 Task: Select the Auckland Time as time zone for the schedule.
Action: Mouse moved to (158, 431)
Screenshot: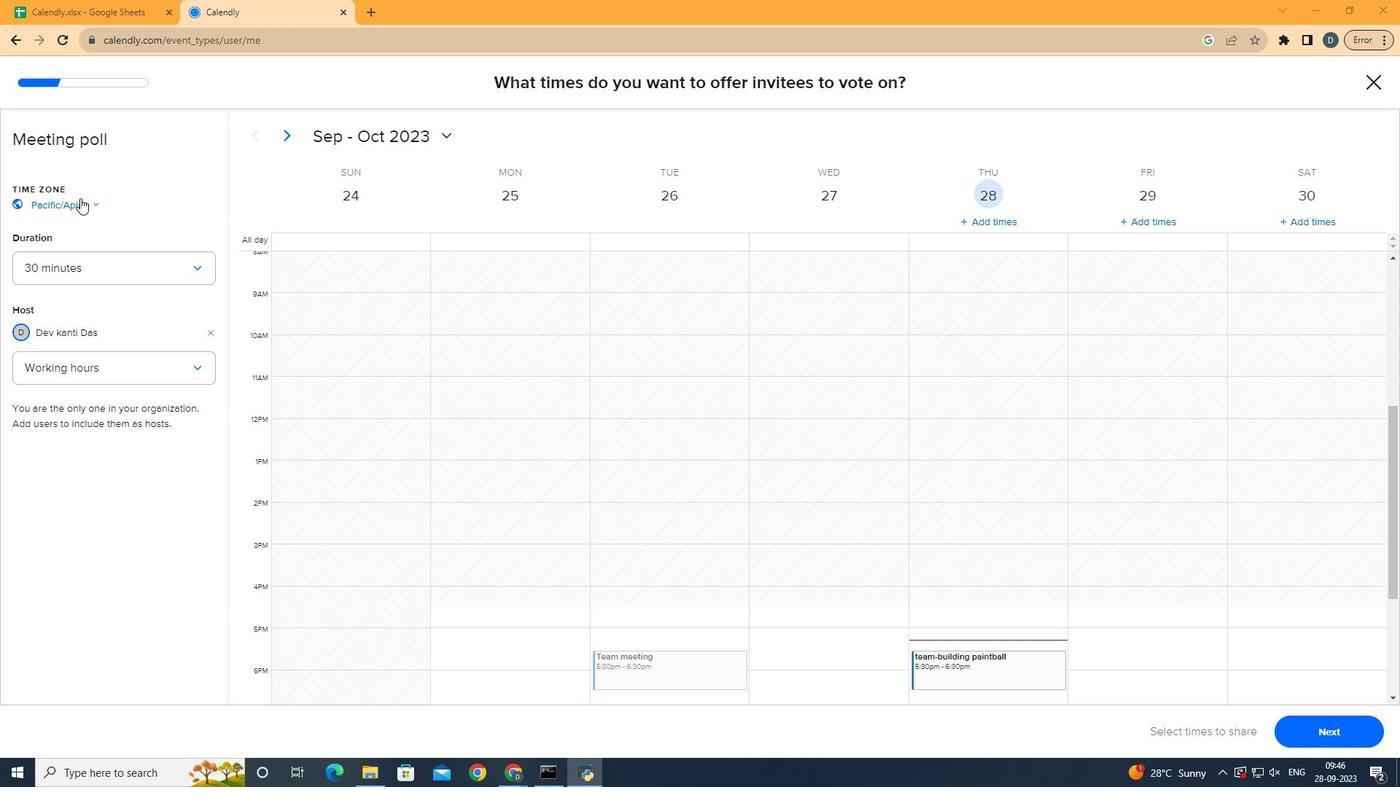 
Action: Mouse pressed left at (158, 431)
Screenshot: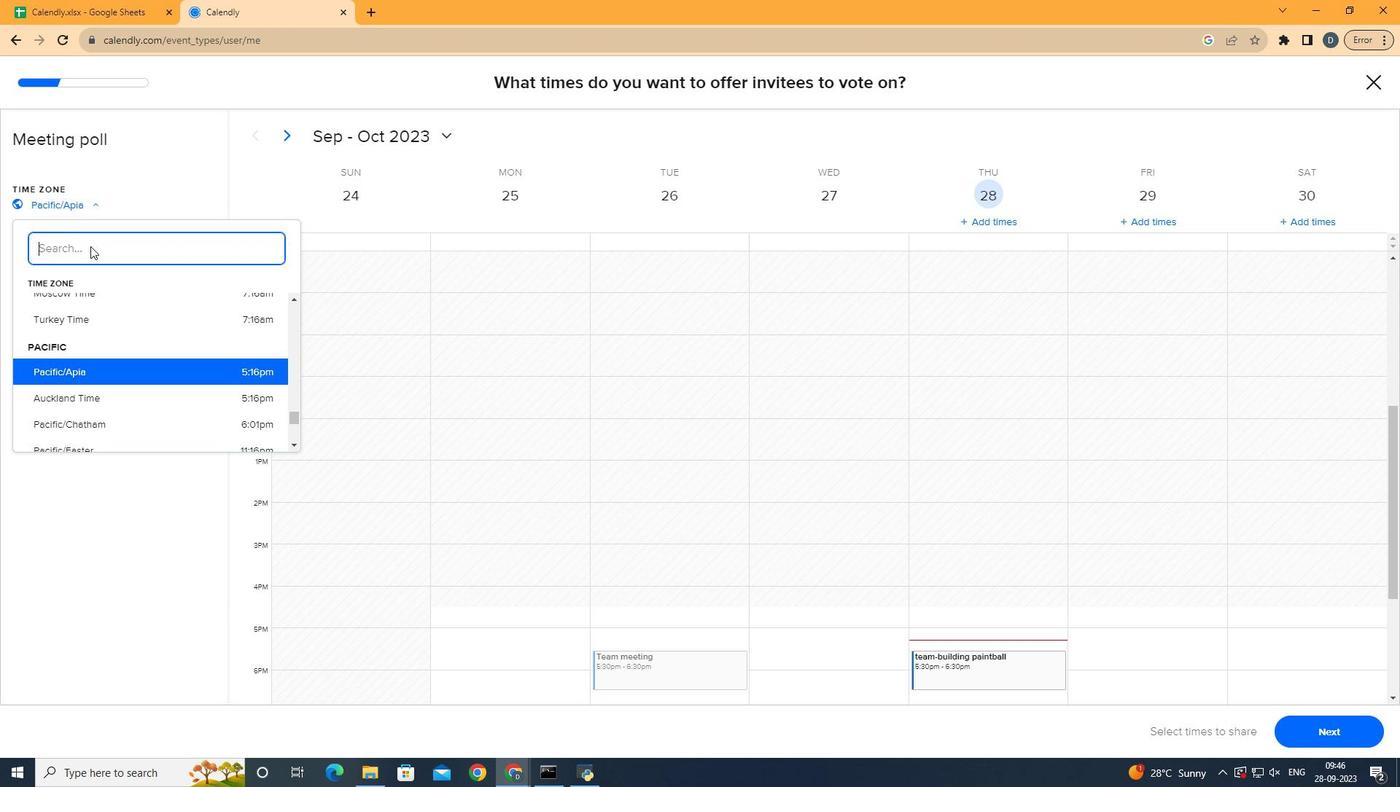 
Action: Mouse moved to (129, 496)
Screenshot: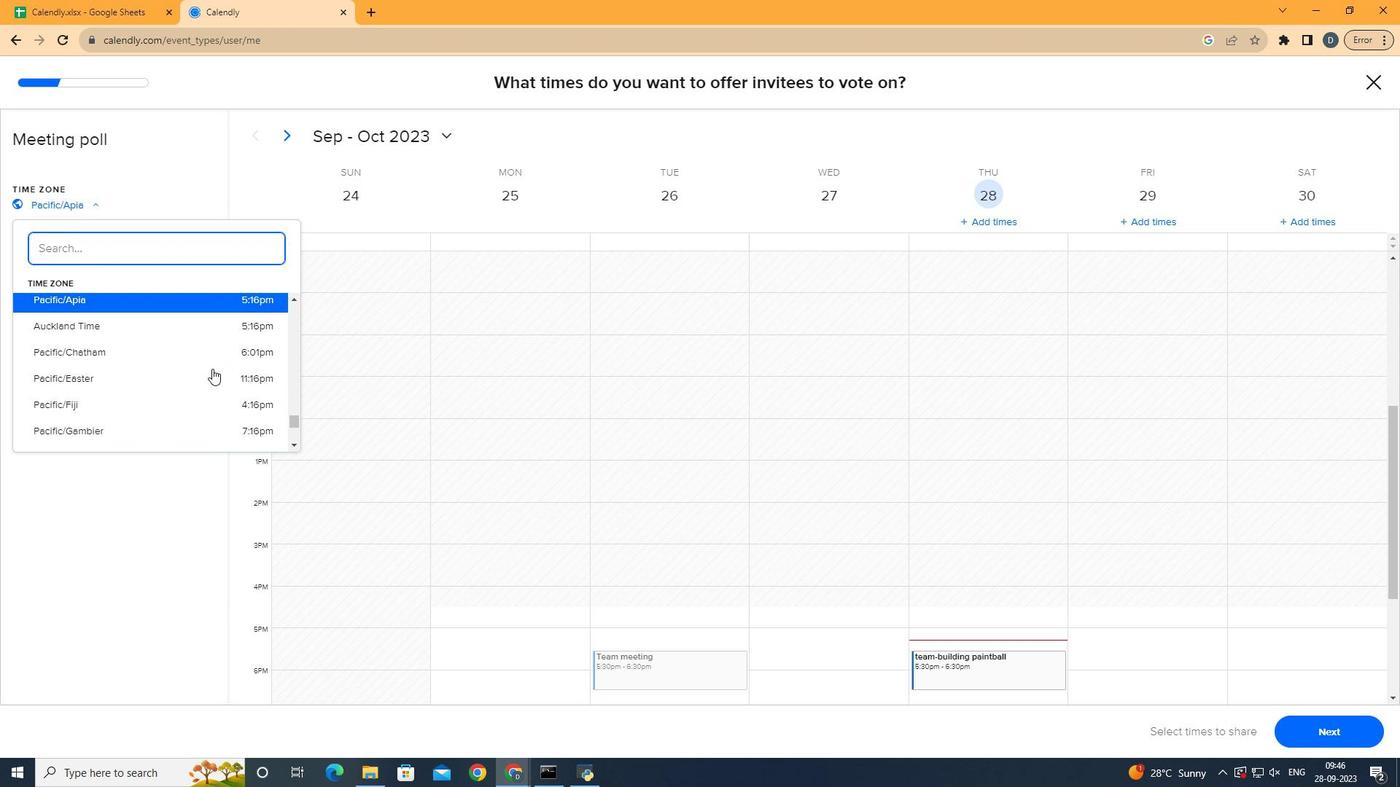 
Action: Mouse scrolled (129, 496) with delta (0, 0)
Screenshot: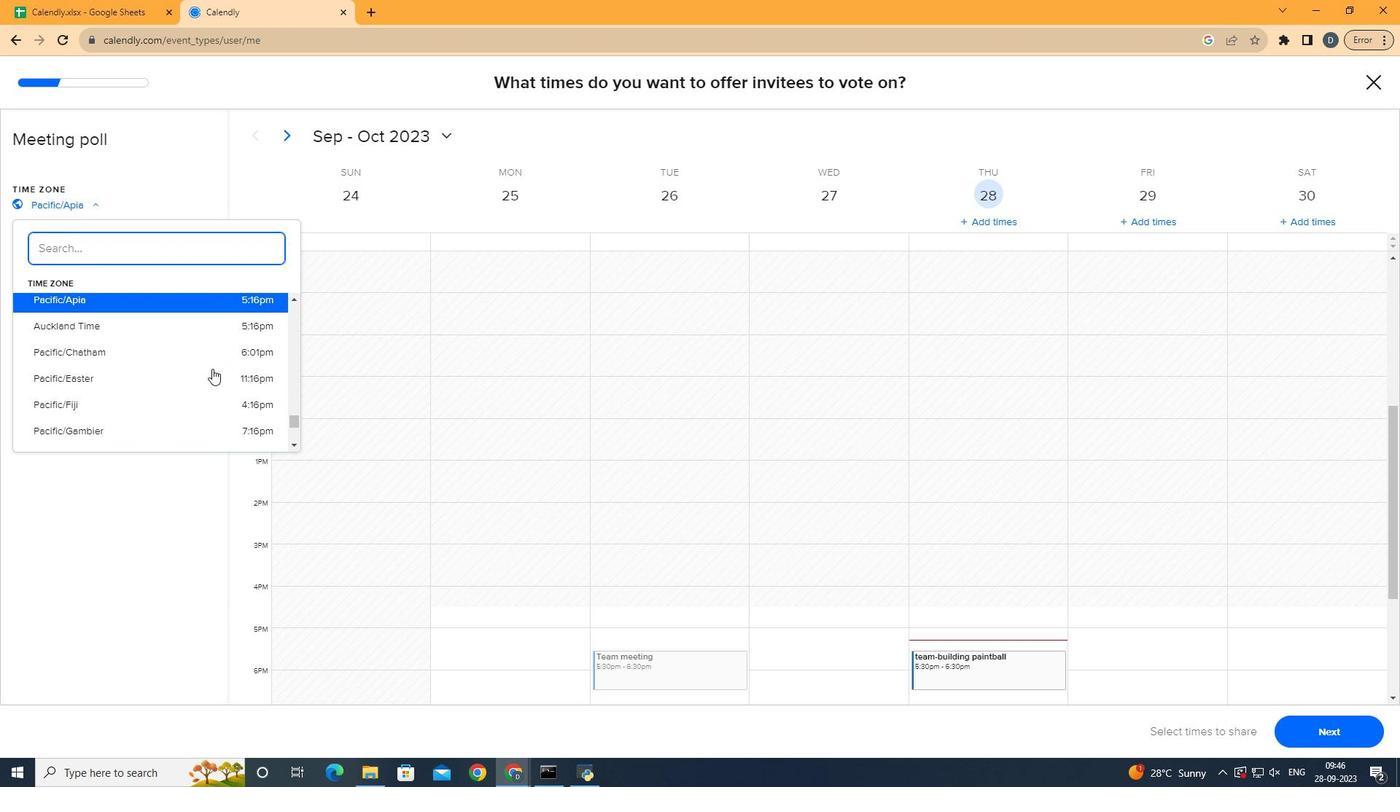 
Action: Mouse scrolled (129, 496) with delta (0, 0)
Screenshot: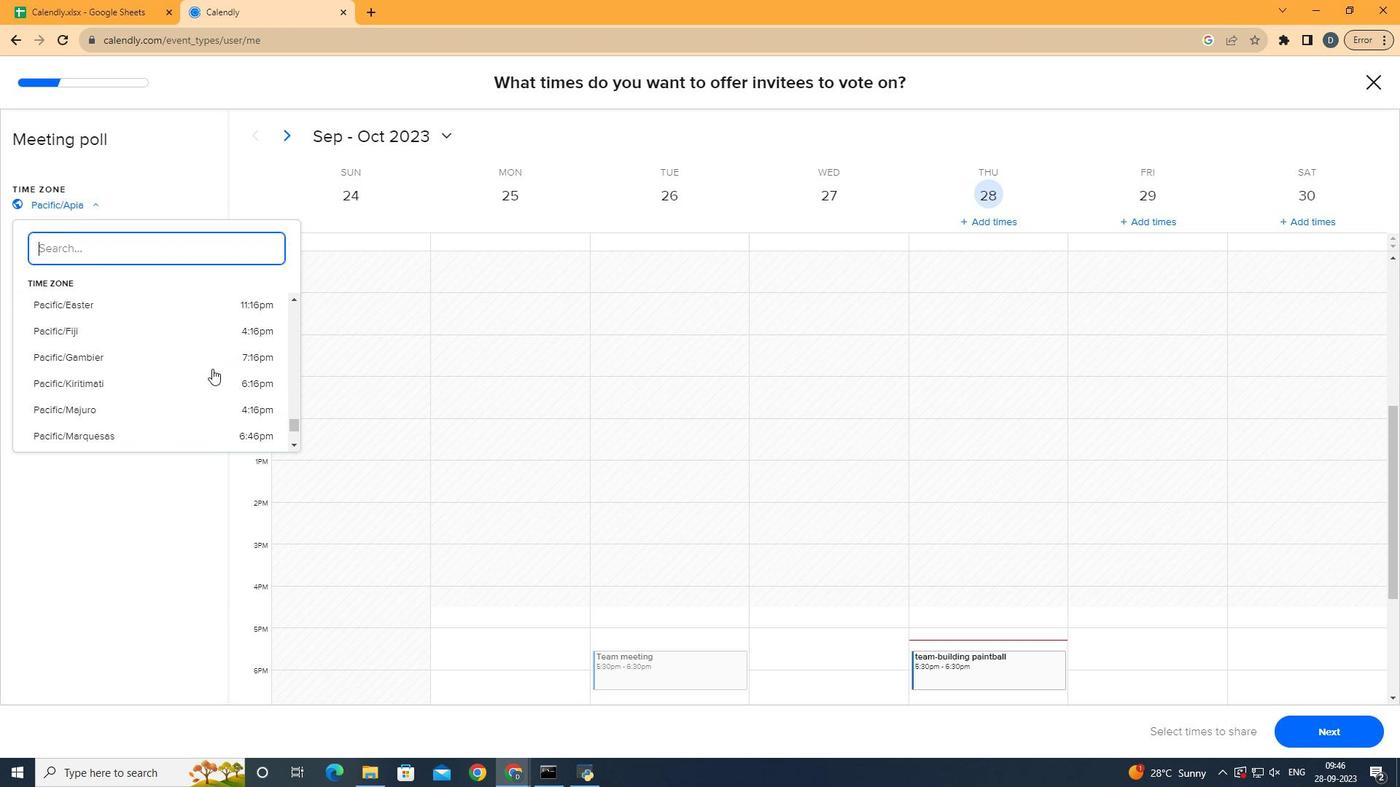
Action: Mouse scrolled (129, 496) with delta (0, 0)
Screenshot: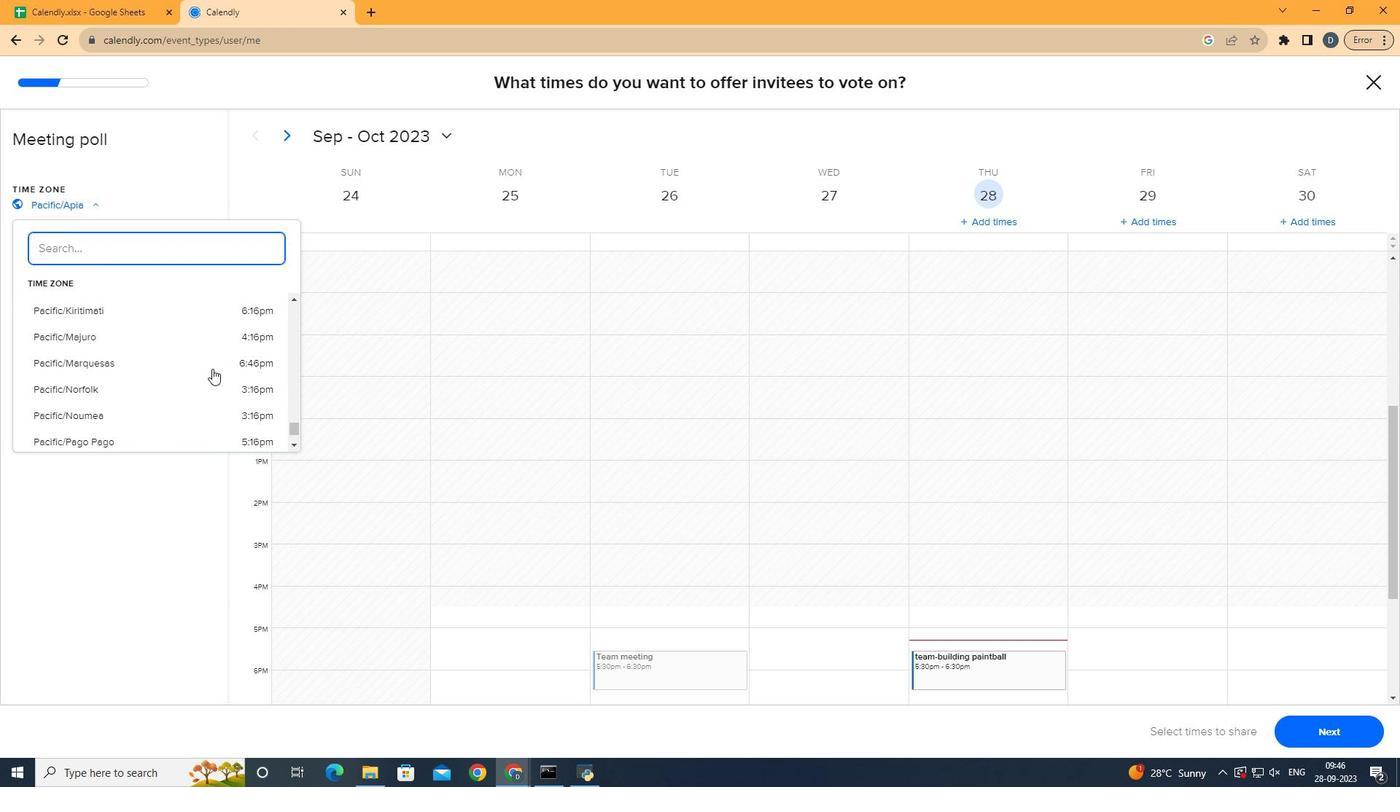 
Action: Mouse scrolled (129, 496) with delta (0, 0)
Screenshot: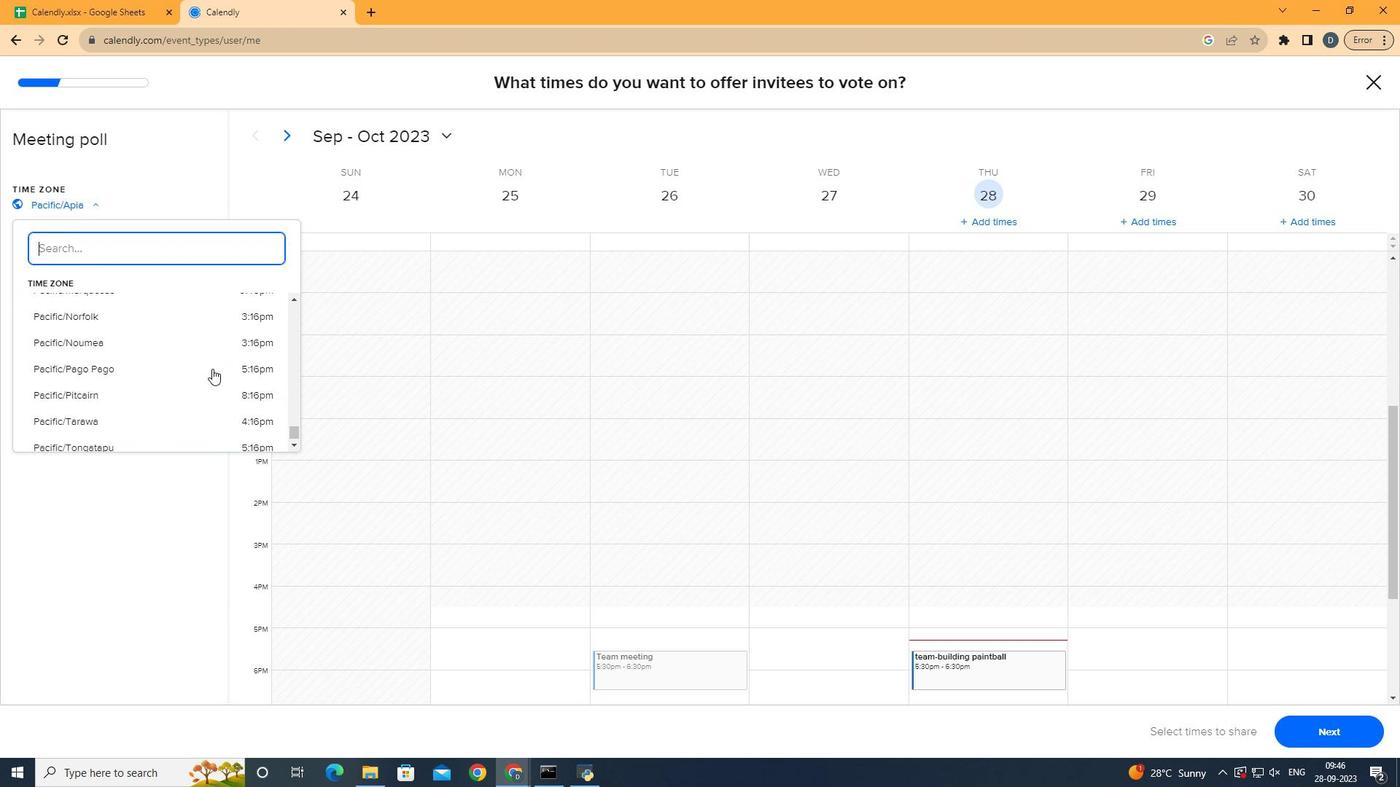 
Action: Mouse scrolled (129, 496) with delta (0, 0)
Screenshot: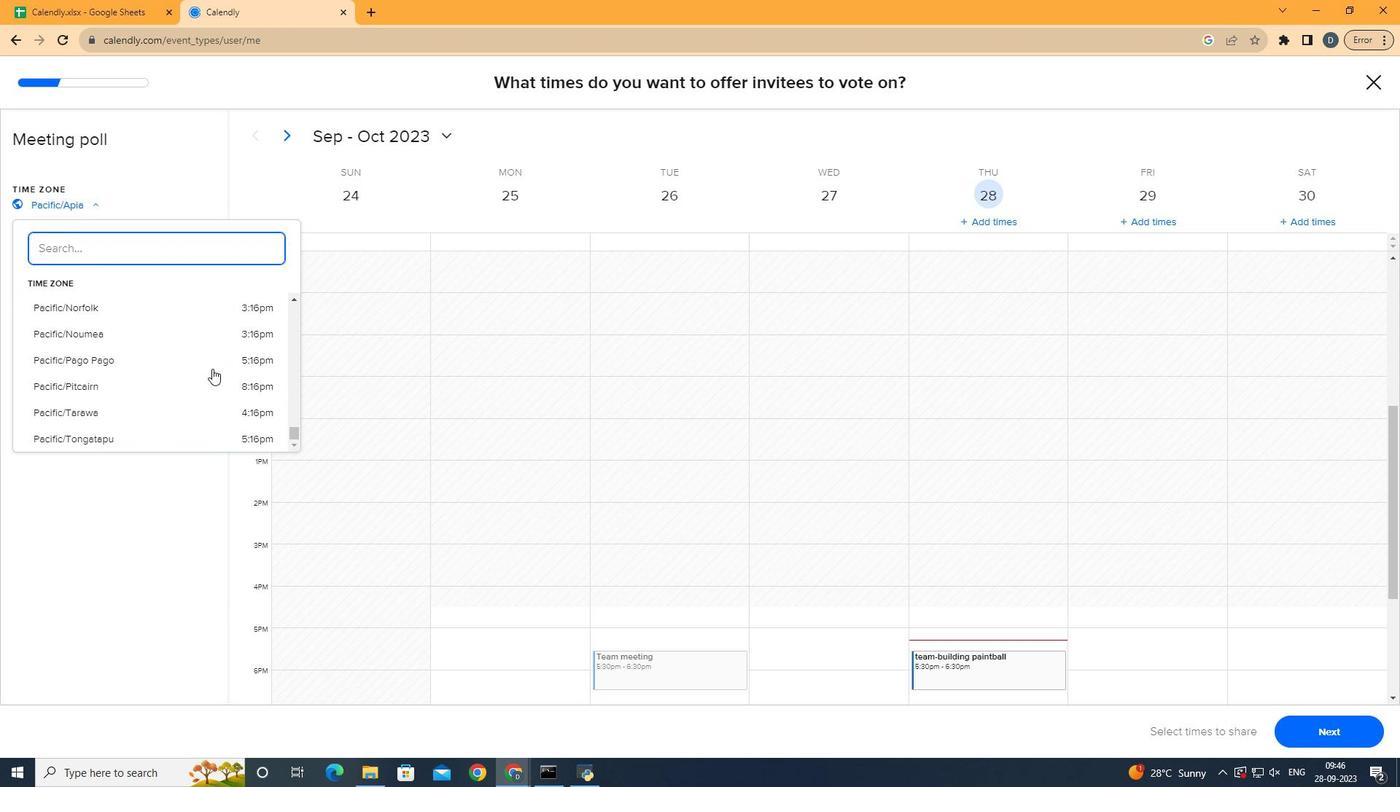 
Action: Mouse scrolled (129, 496) with delta (0, 0)
Screenshot: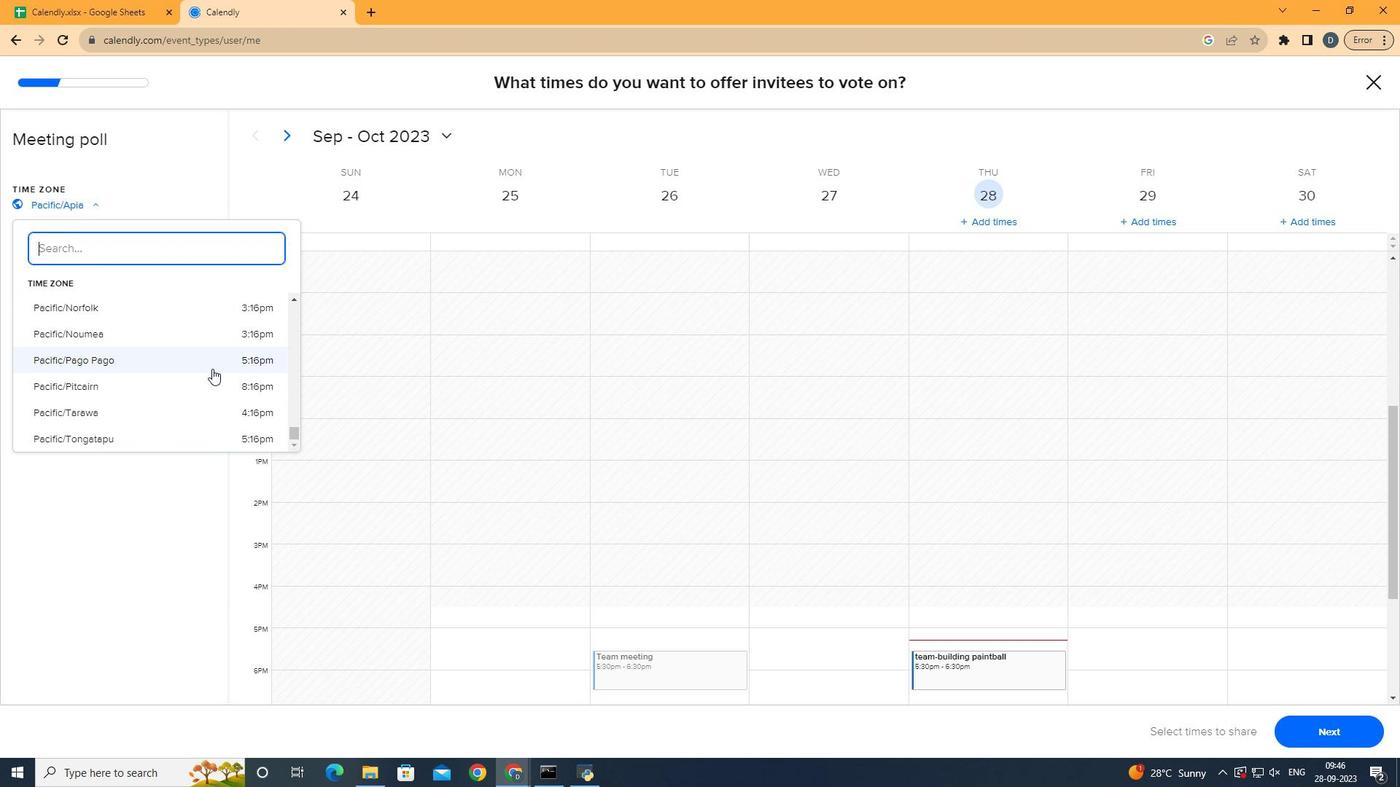 
Action: Mouse moved to (127, 500)
Screenshot: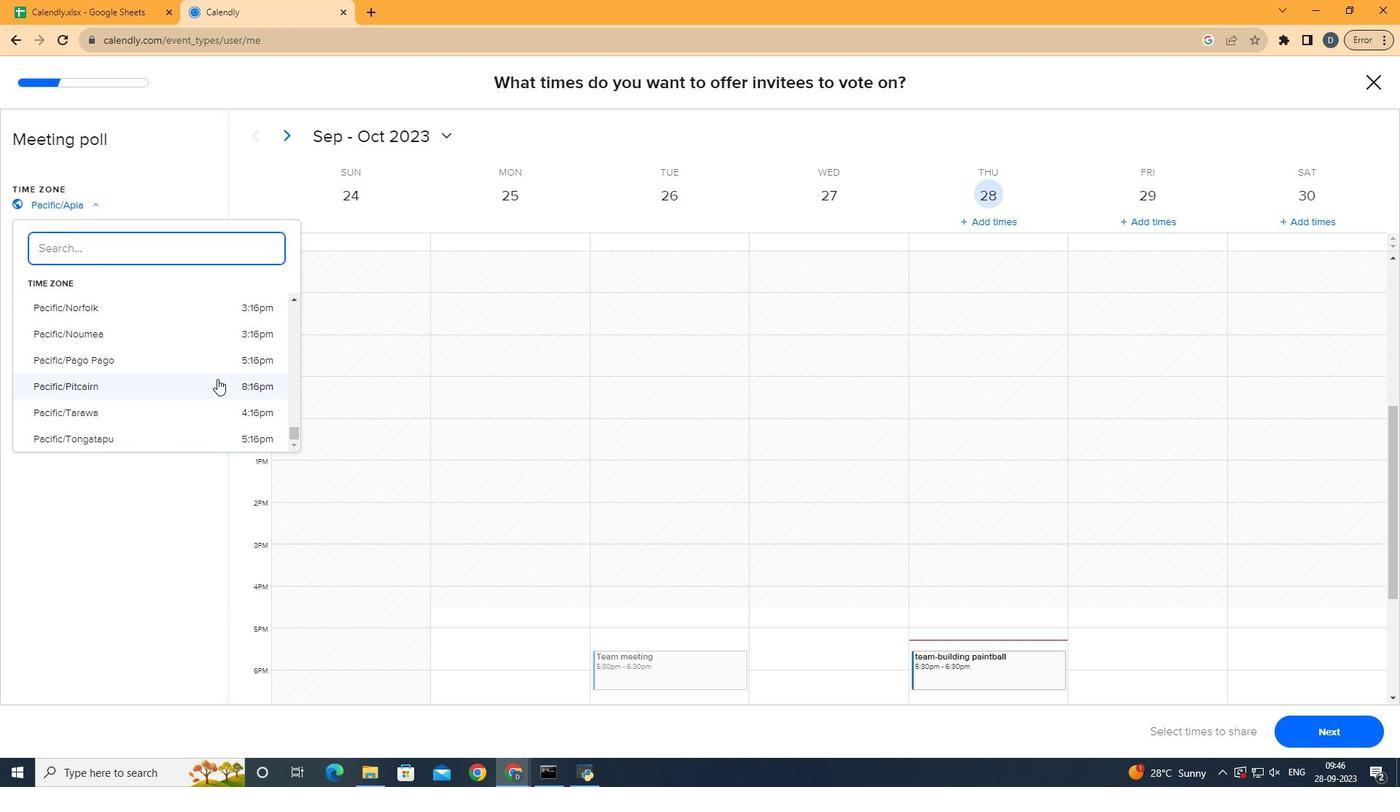 
Action: Mouse scrolled (127, 500) with delta (0, 0)
Screenshot: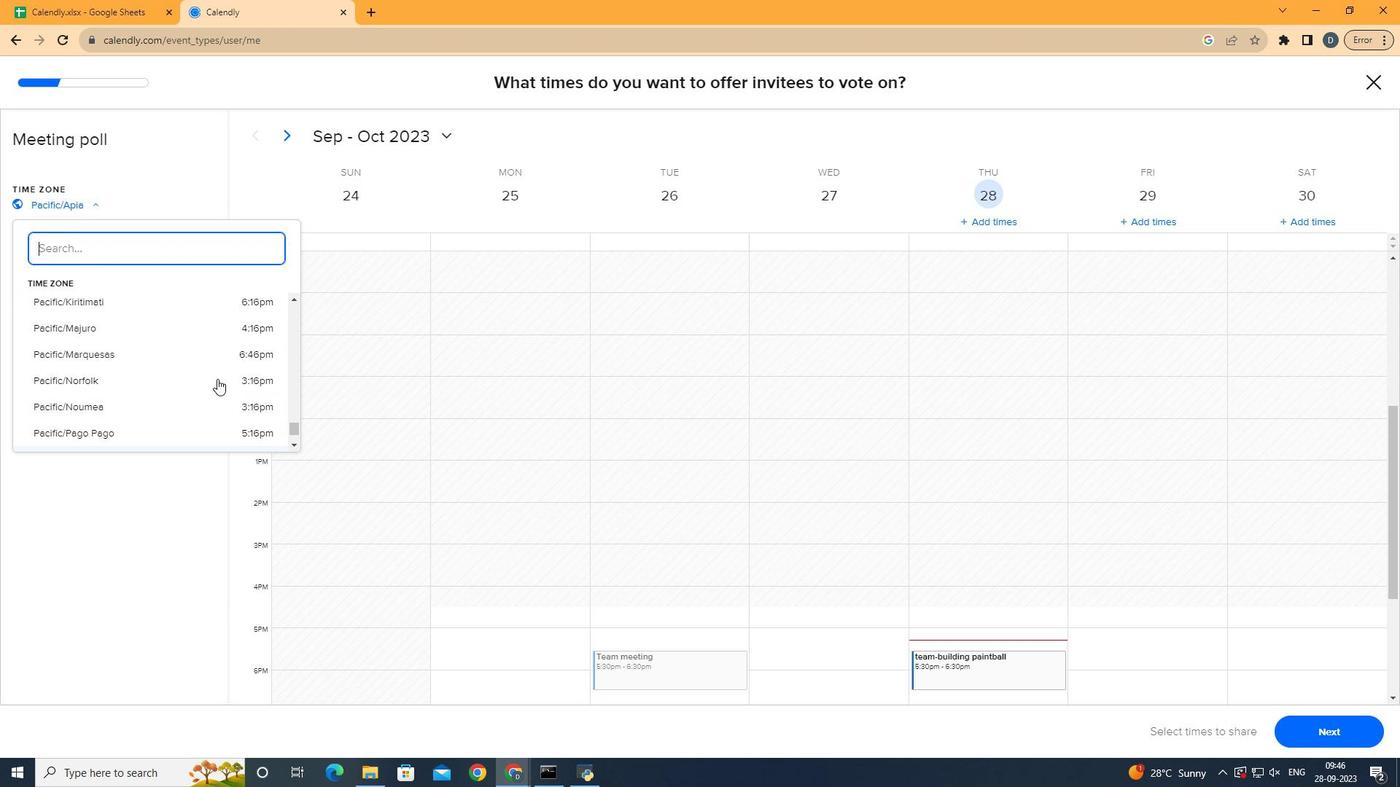 
Action: Mouse scrolled (127, 500) with delta (0, 0)
Screenshot: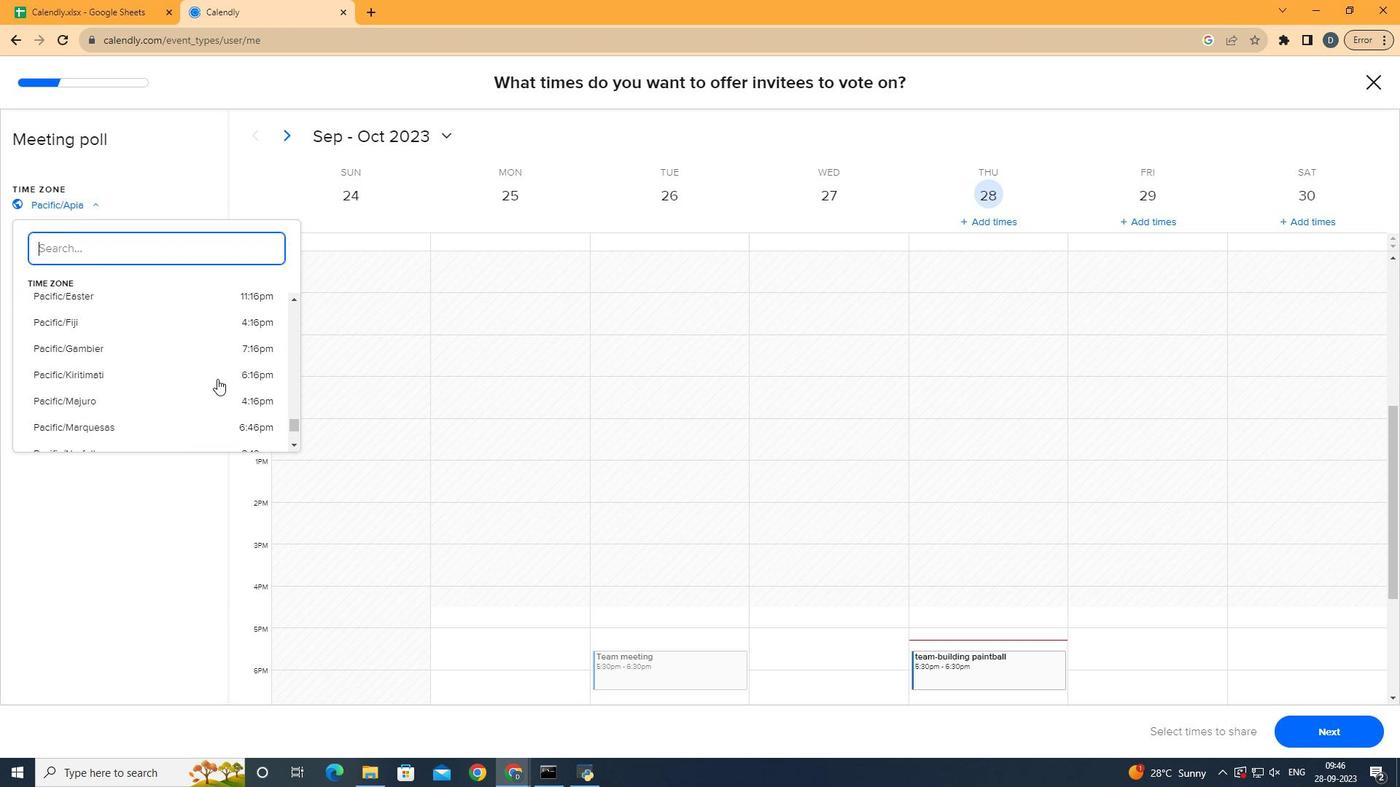 
Action: Mouse scrolled (127, 500) with delta (0, 0)
Screenshot: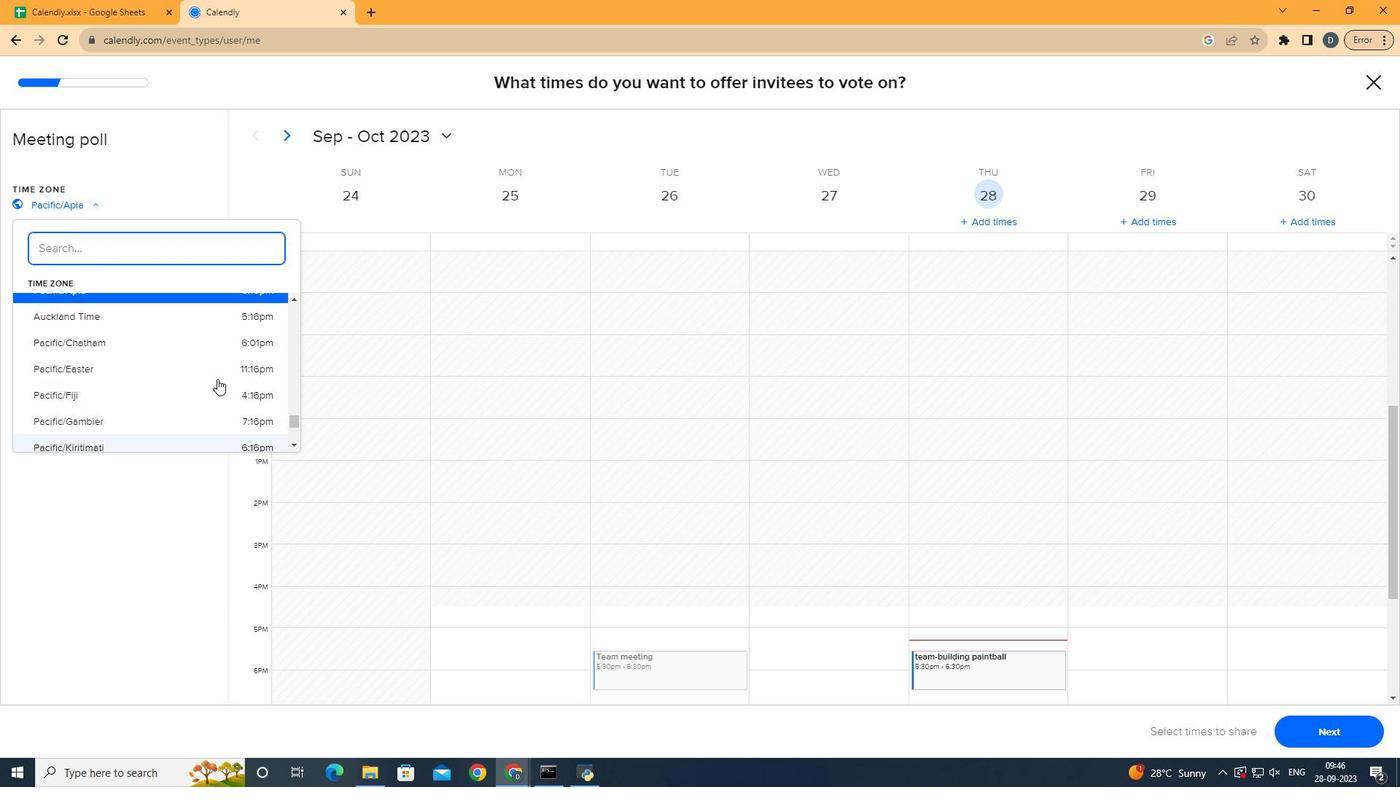 
Action: Mouse moved to (128, 499)
Screenshot: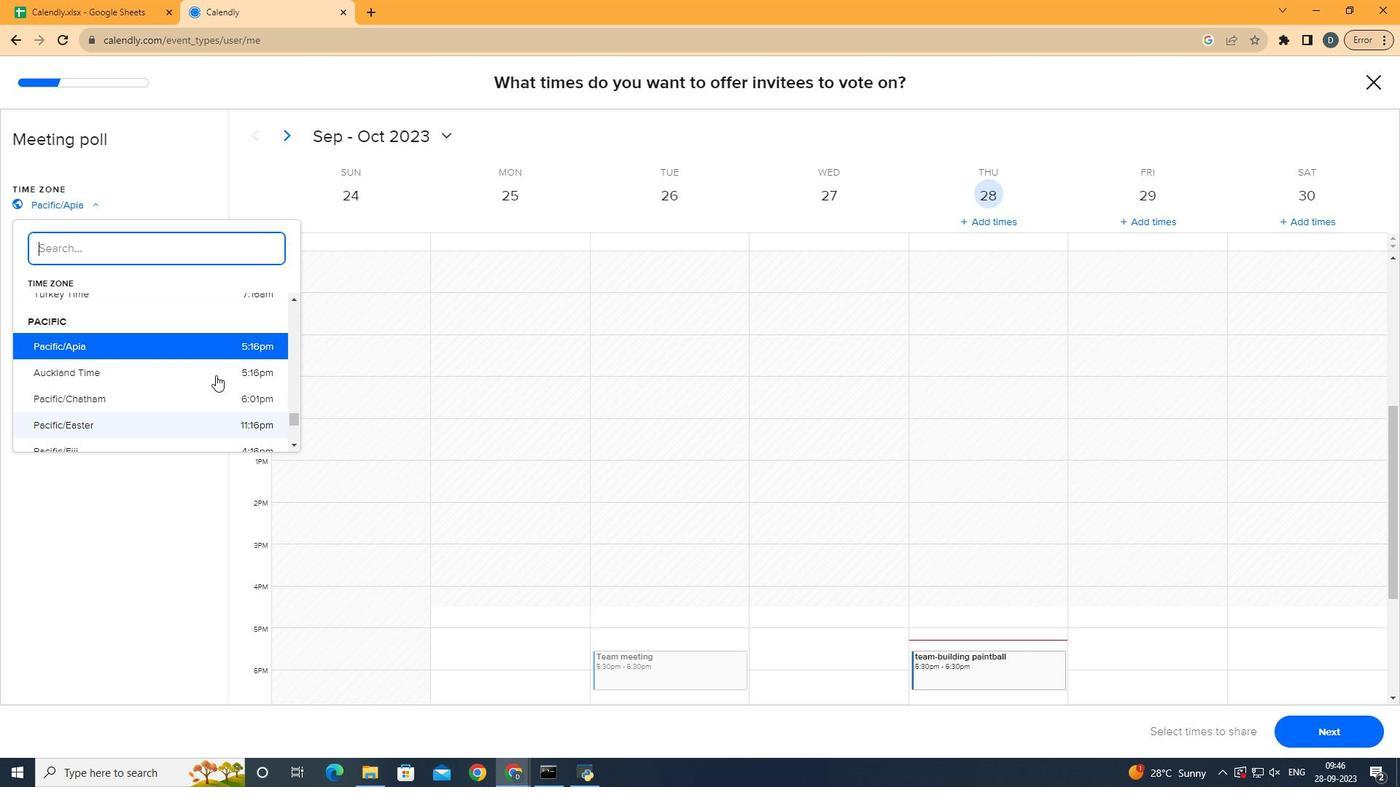 
Action: Mouse scrolled (128, 499) with delta (0, 0)
Screenshot: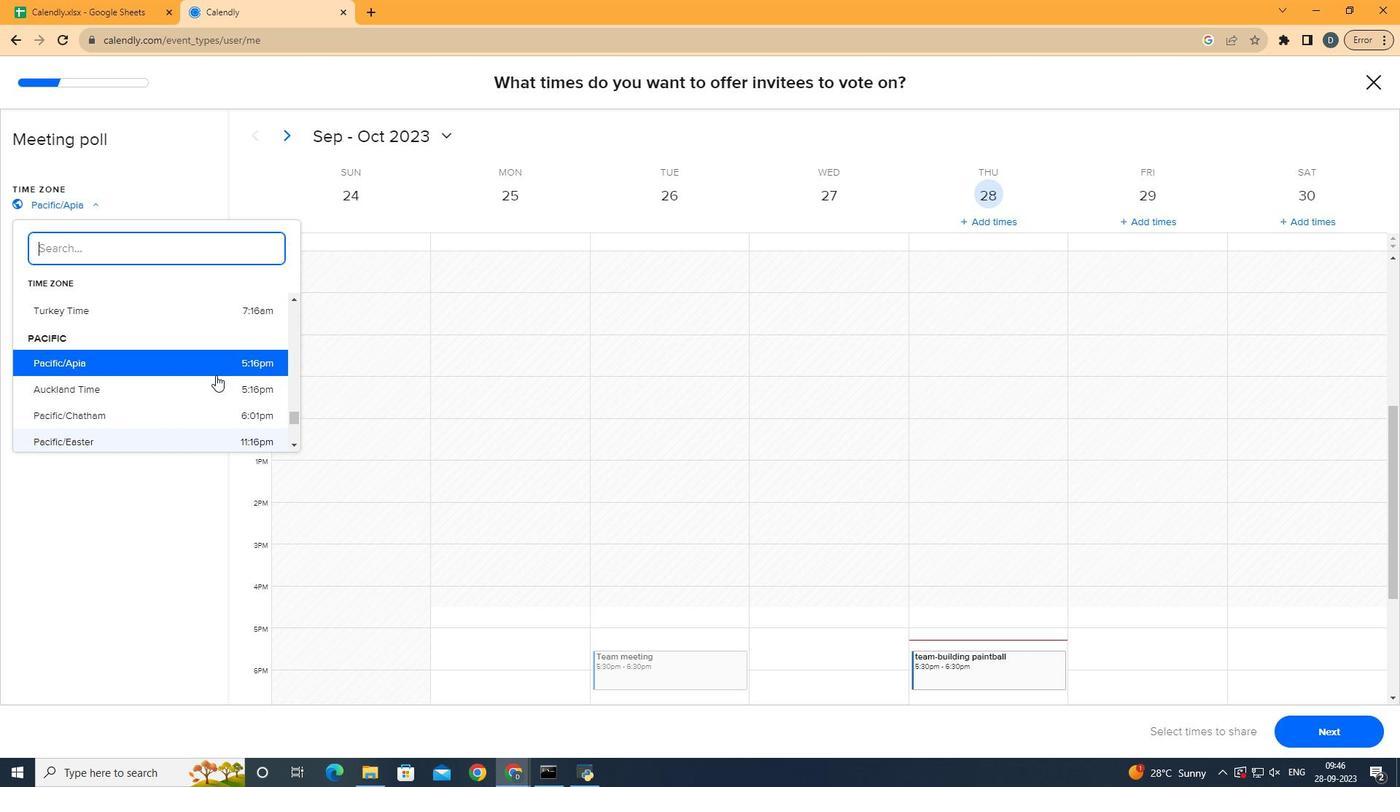 
Action: Mouse scrolled (128, 498) with delta (0, 0)
Screenshot: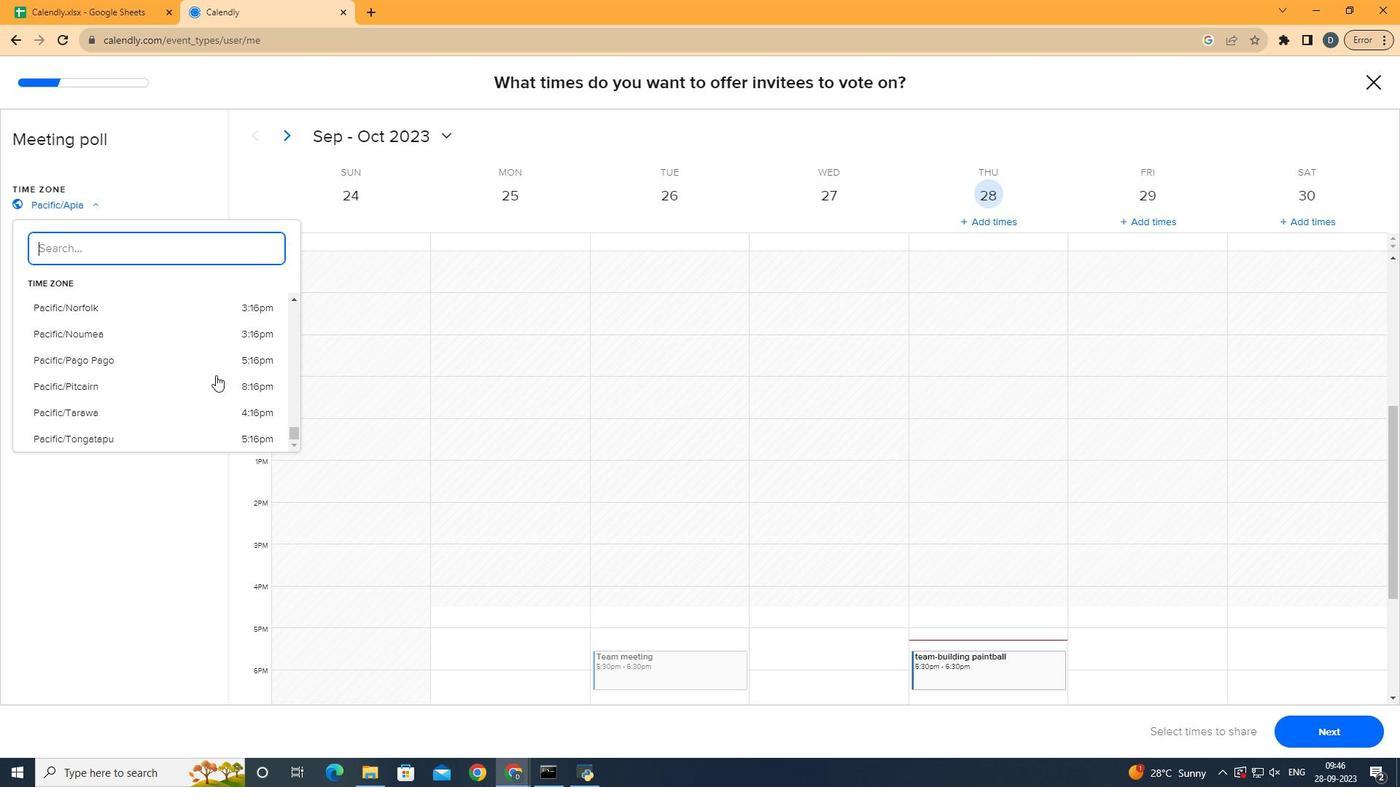 
Action: Mouse scrolled (128, 498) with delta (0, 0)
Screenshot: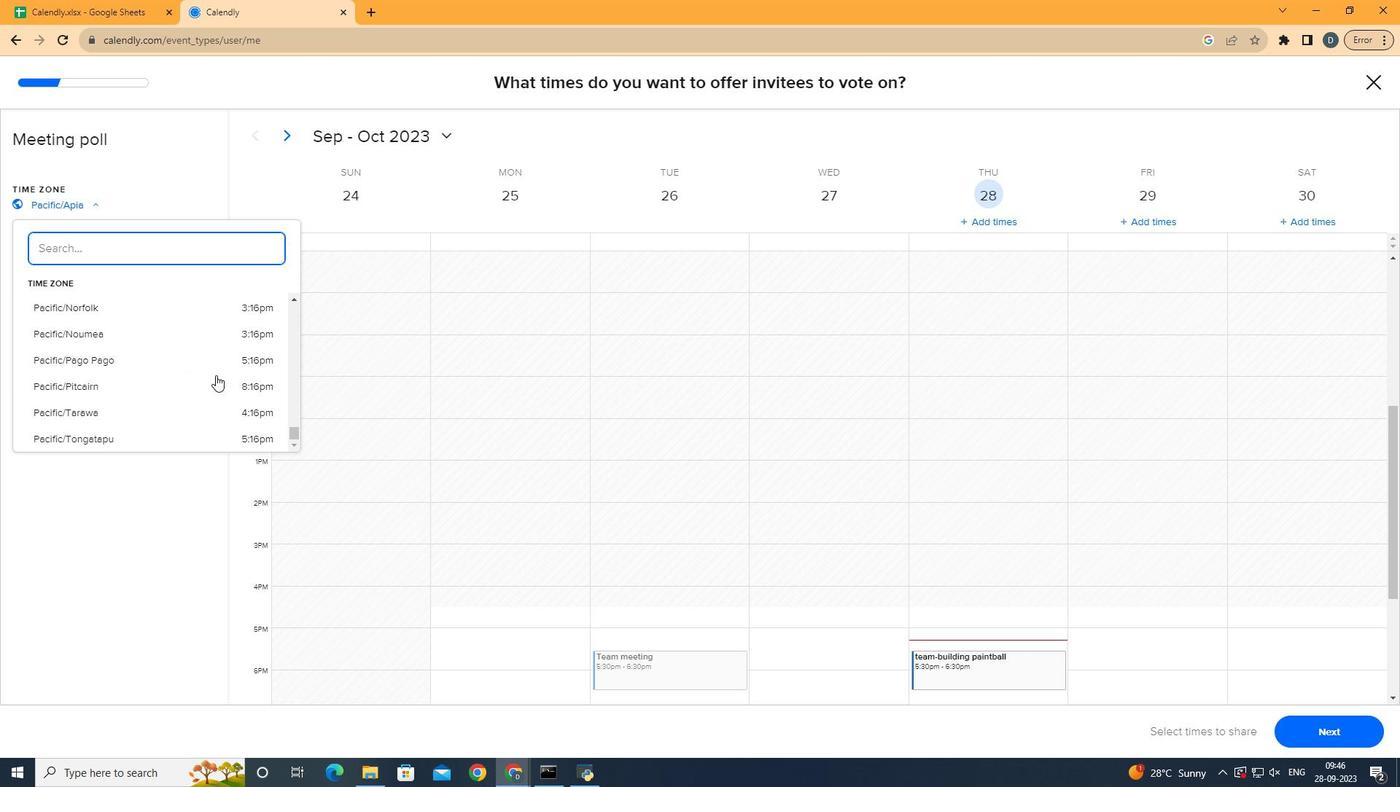 
Action: Mouse scrolled (128, 498) with delta (0, 0)
Screenshot: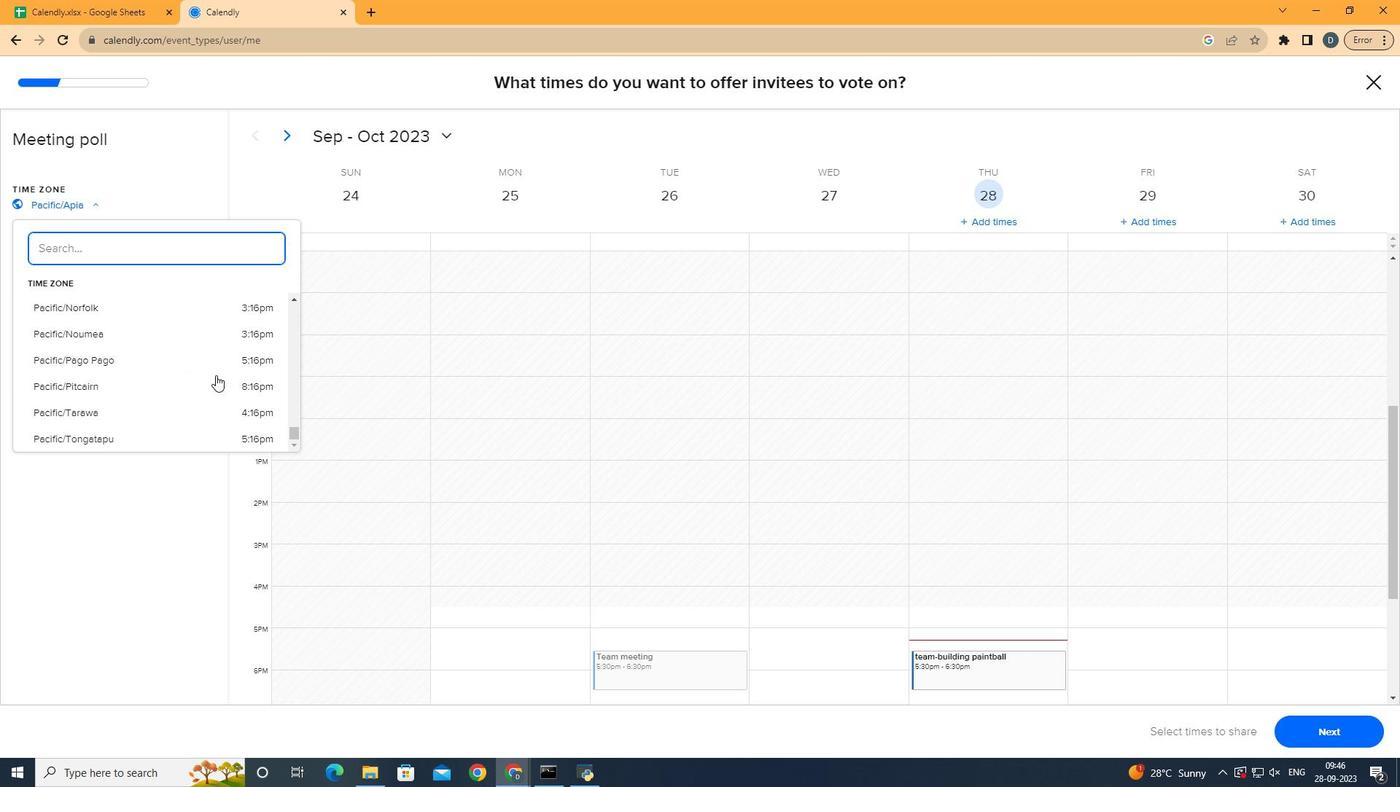 
Action: Mouse scrolled (128, 498) with delta (0, 0)
Screenshot: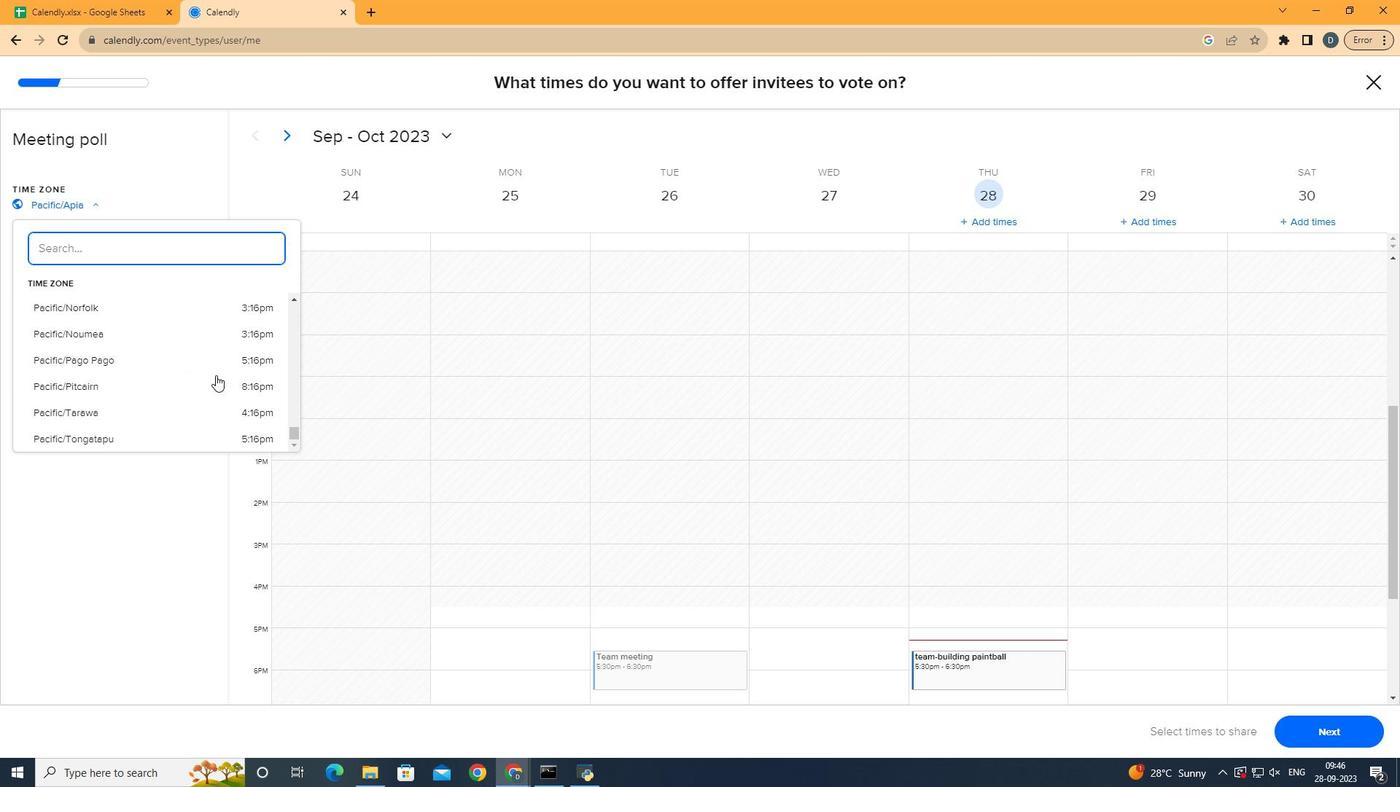 
Action: Mouse scrolled (128, 498) with delta (0, 0)
Screenshot: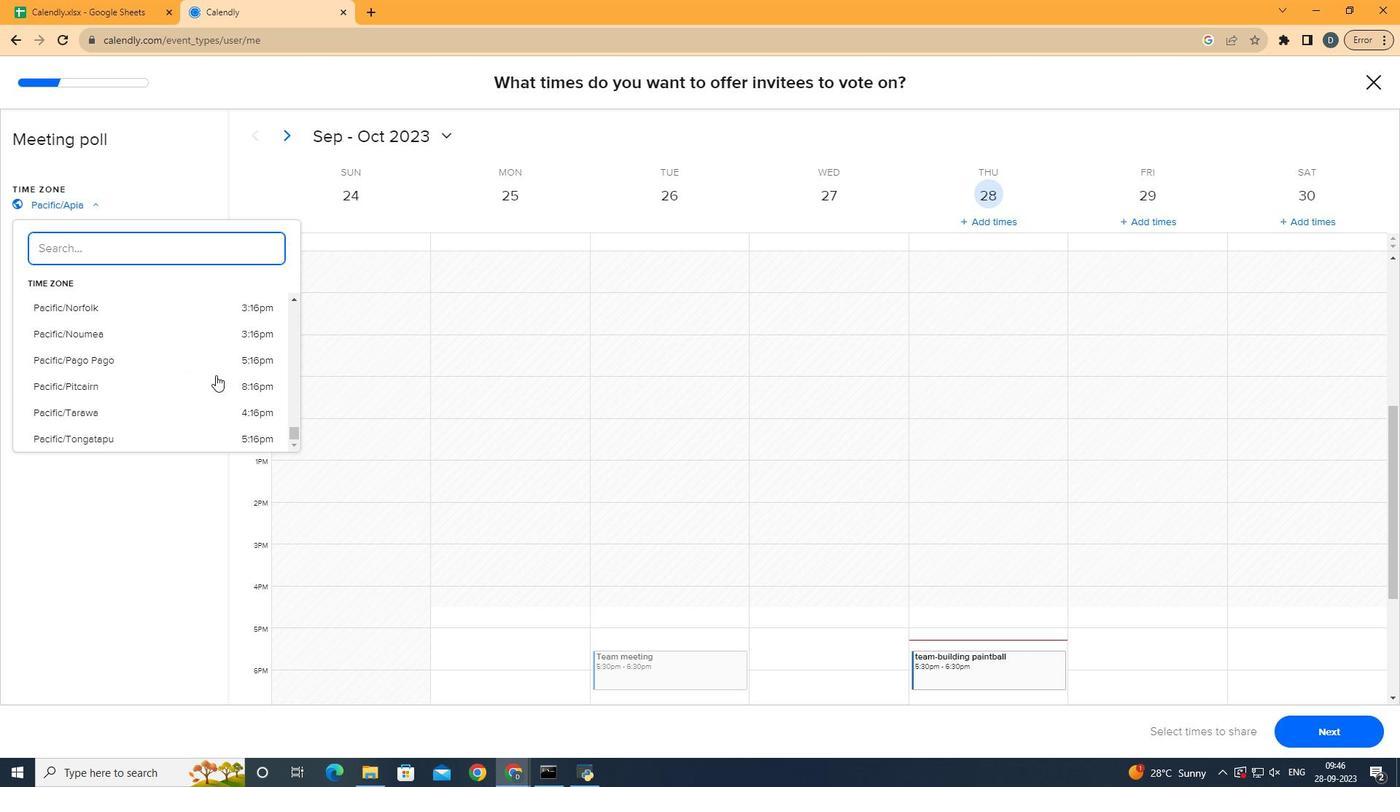 
Action: Mouse scrolled (128, 498) with delta (0, 0)
Screenshot: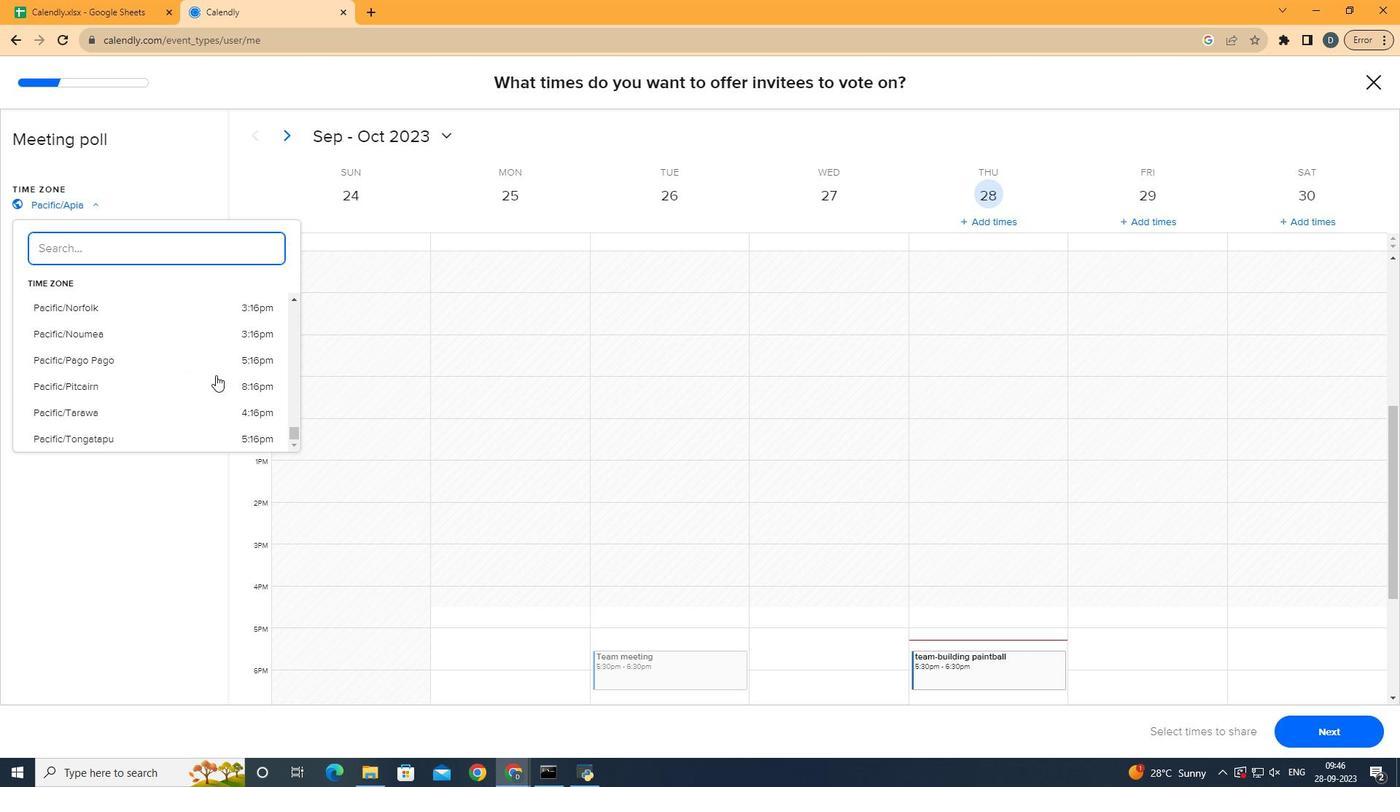 
Action: Mouse scrolled (128, 499) with delta (0, 0)
Screenshot: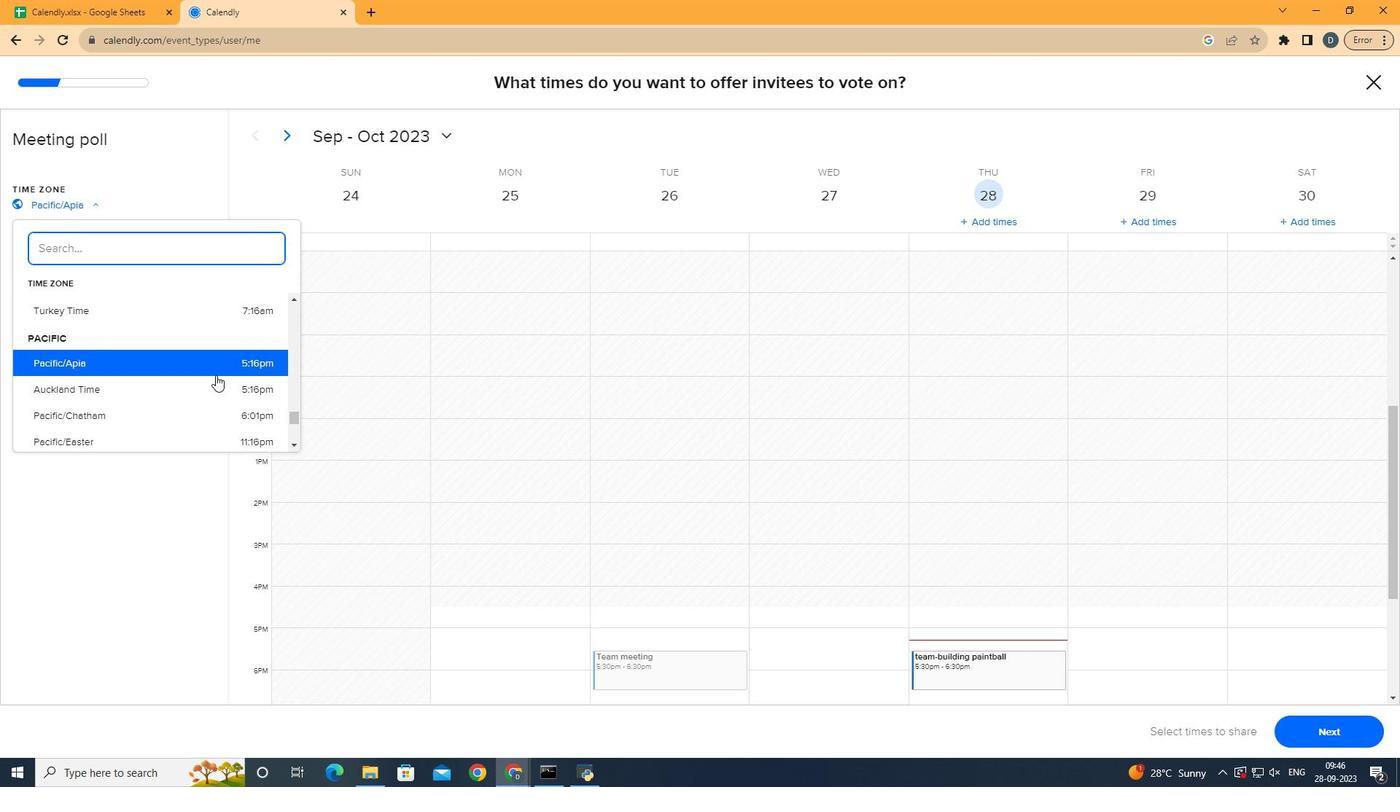 
Action: Mouse scrolled (128, 499) with delta (0, 0)
Screenshot: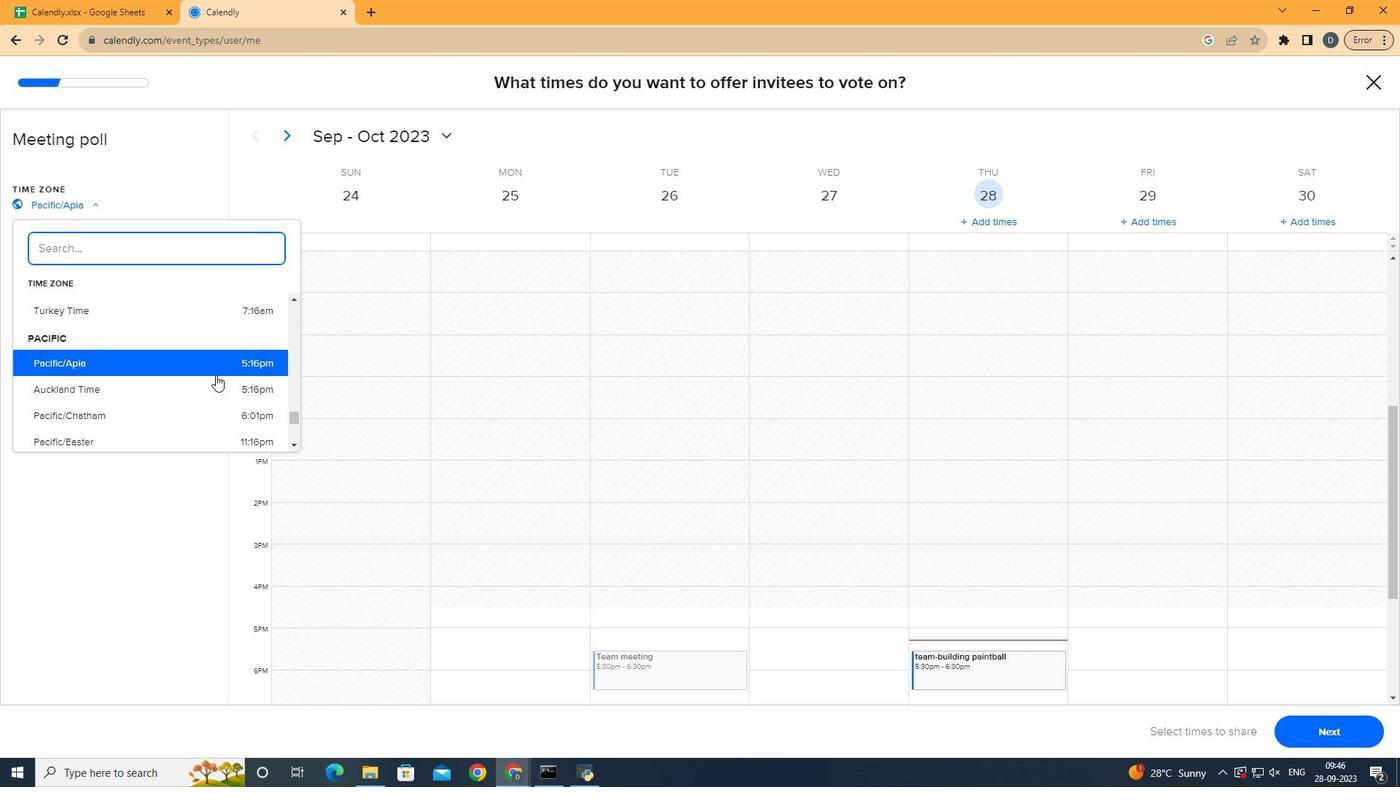 
Action: Mouse scrolled (128, 499) with delta (0, 0)
Screenshot: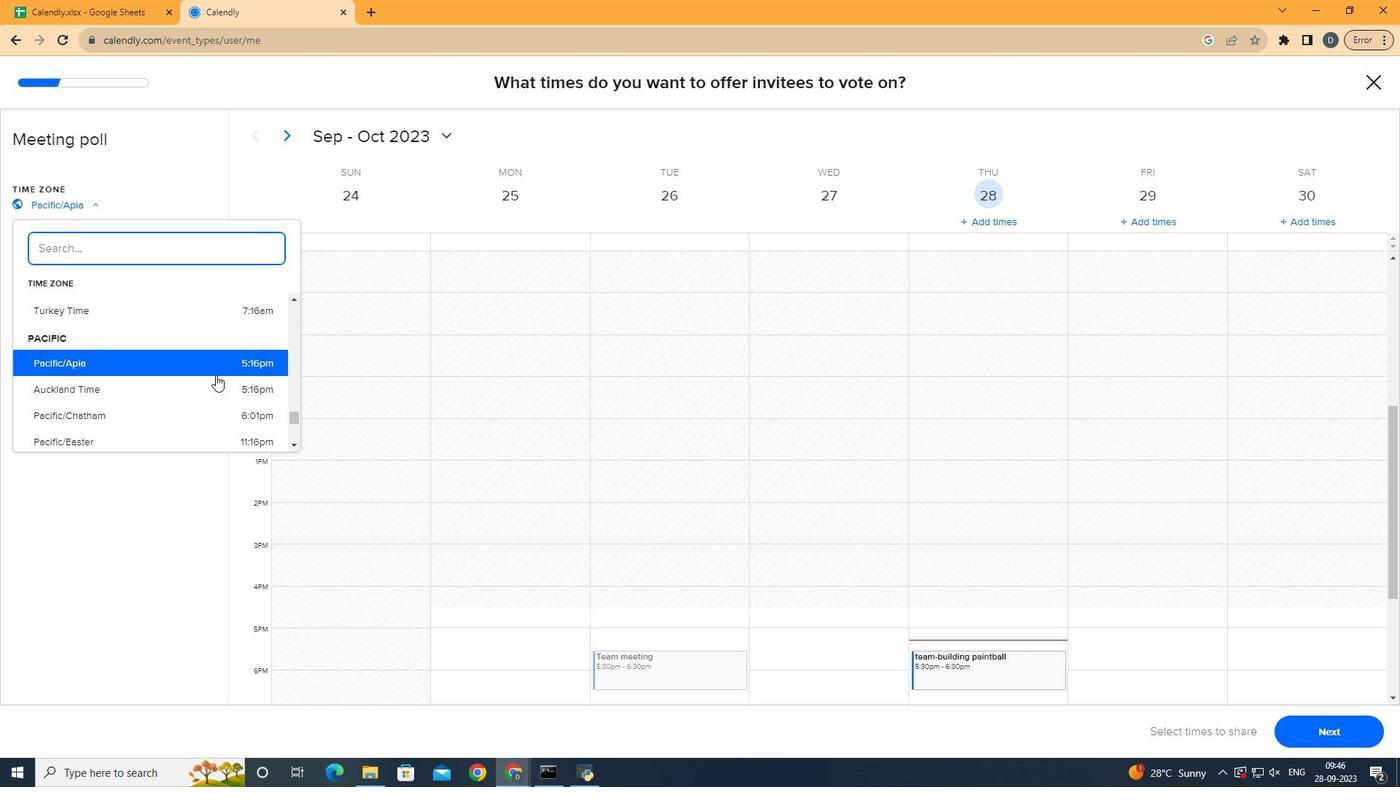 
Action: Mouse scrolled (128, 499) with delta (0, 0)
Screenshot: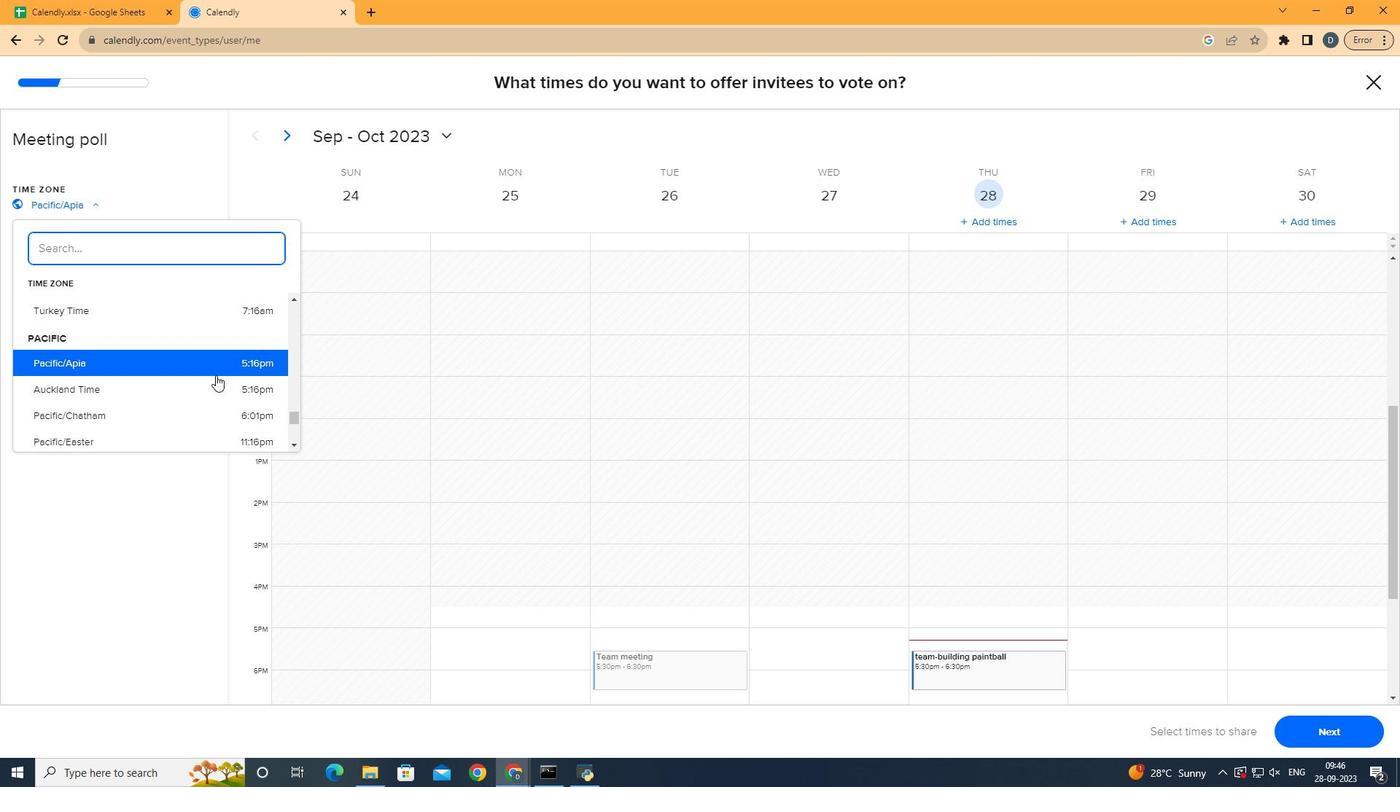 
Action: Mouse moved to (140, 505)
Screenshot: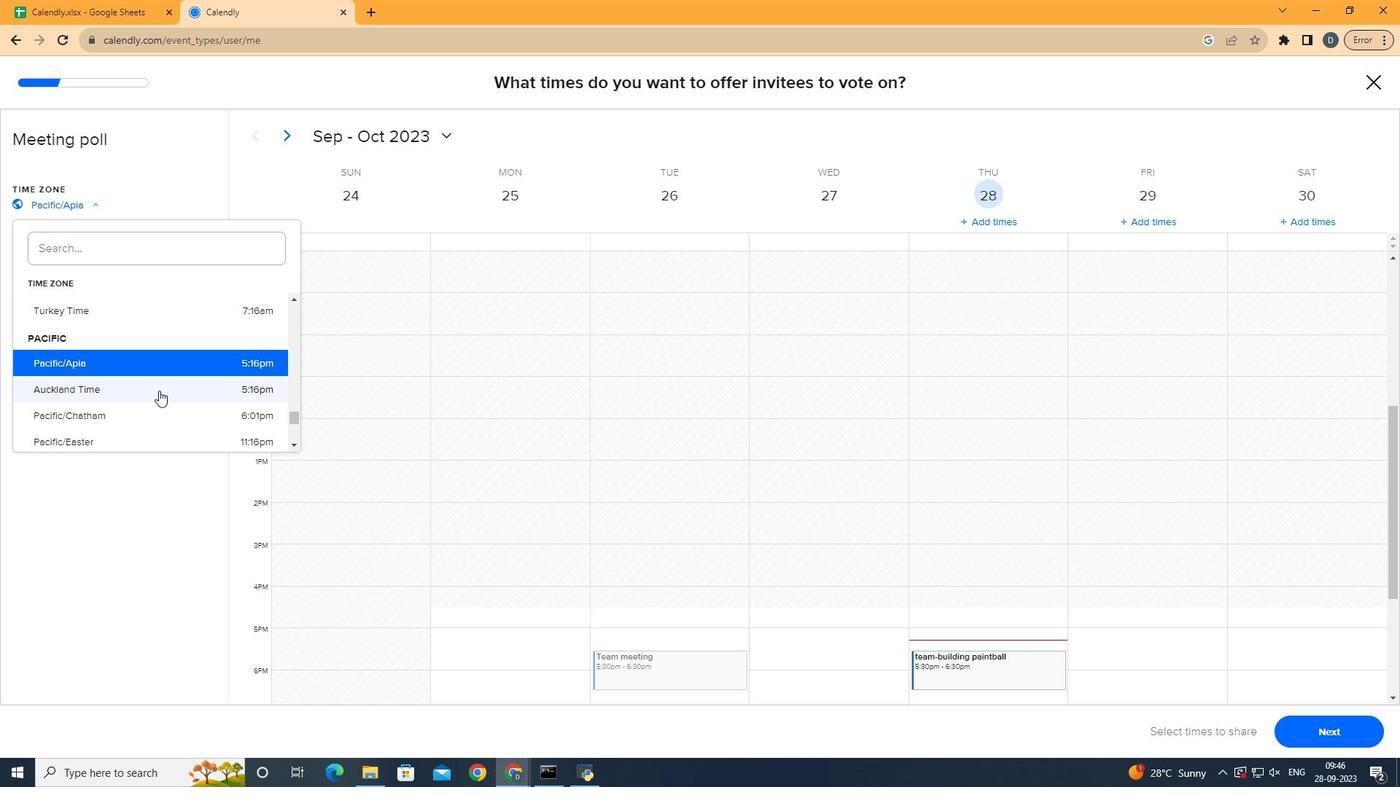 
Action: Mouse pressed left at (140, 505)
Screenshot: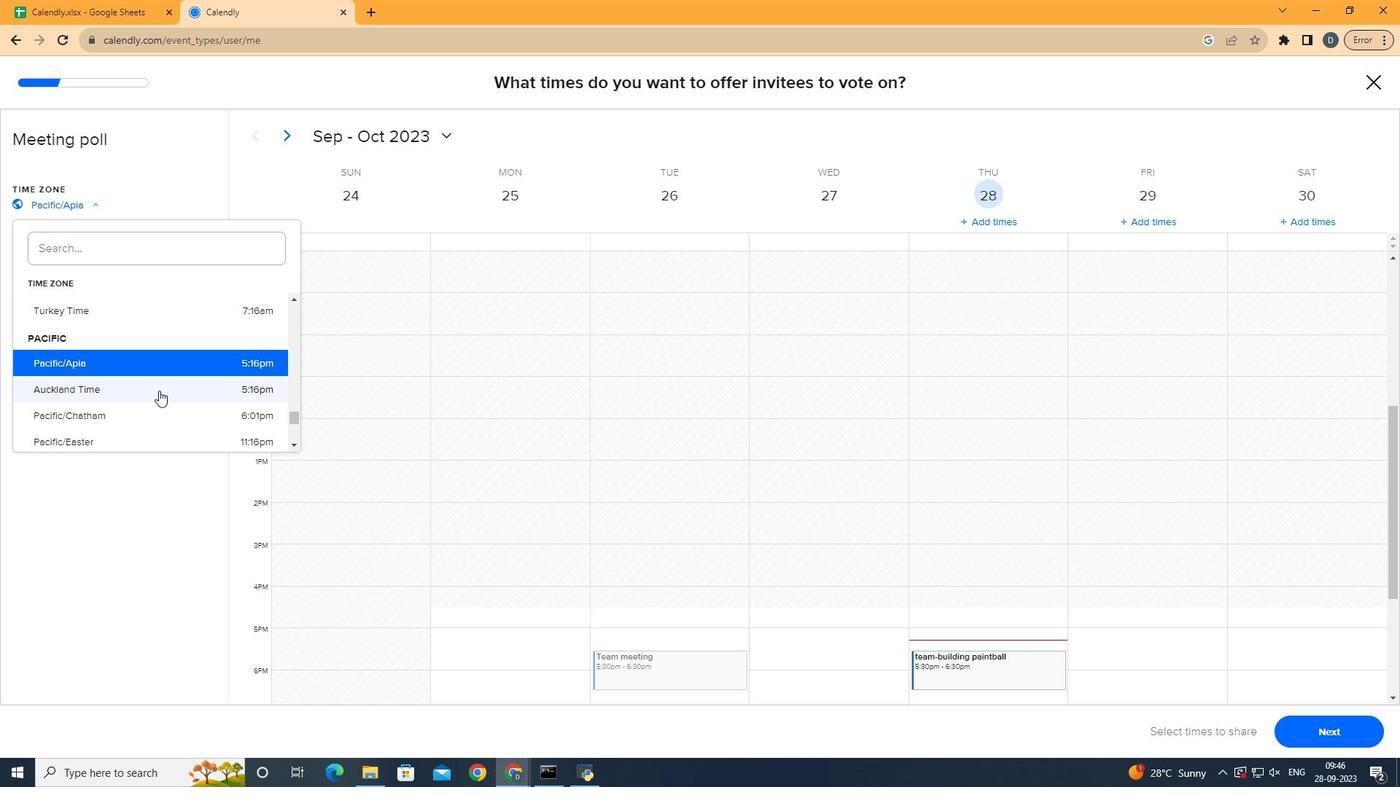 
Action: Mouse moved to (138, 570)
Screenshot: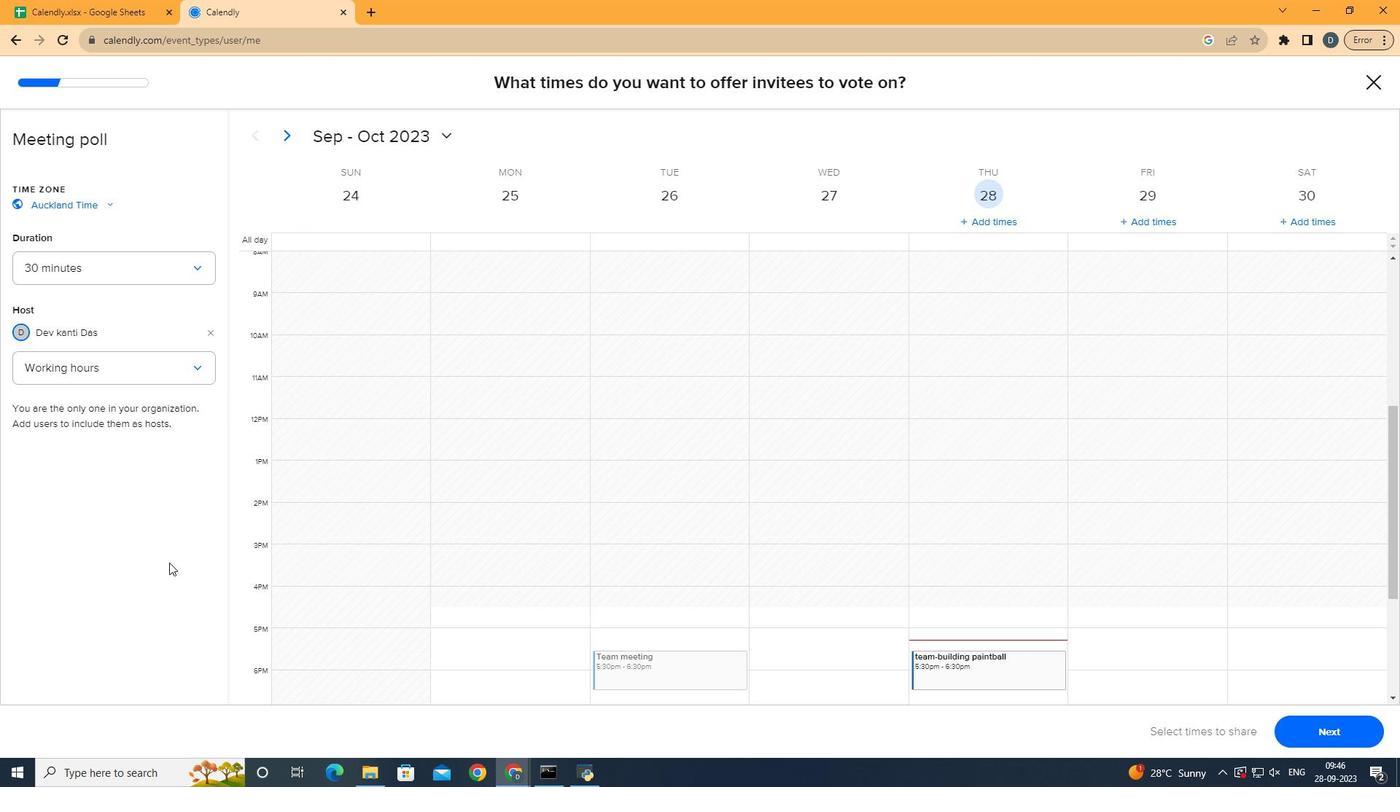 
